 Task: Add to scrum project TruTech a team member softage.4@softage.net.
Action: Mouse moved to (243, 139)
Screenshot: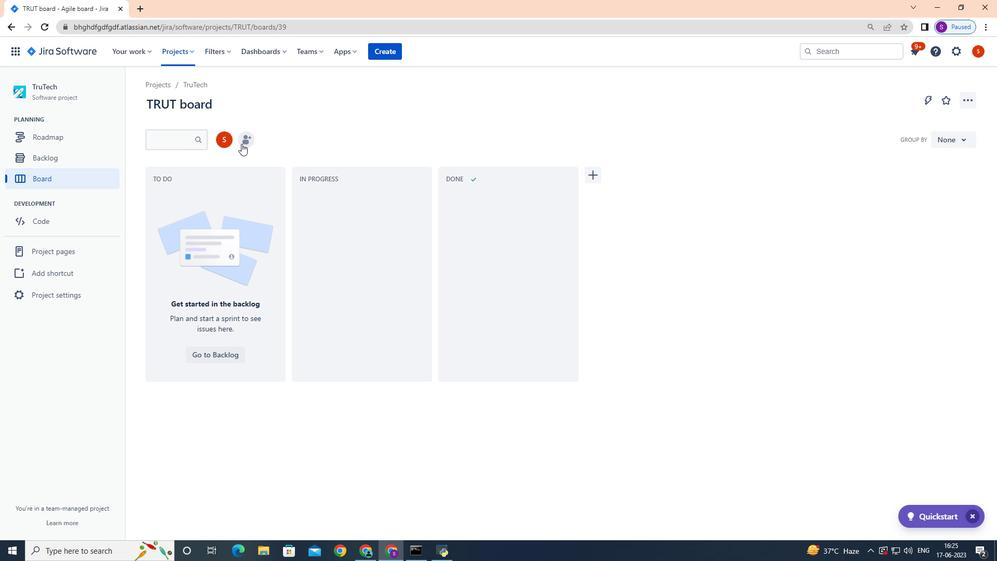
Action: Mouse pressed left at (243, 139)
Screenshot: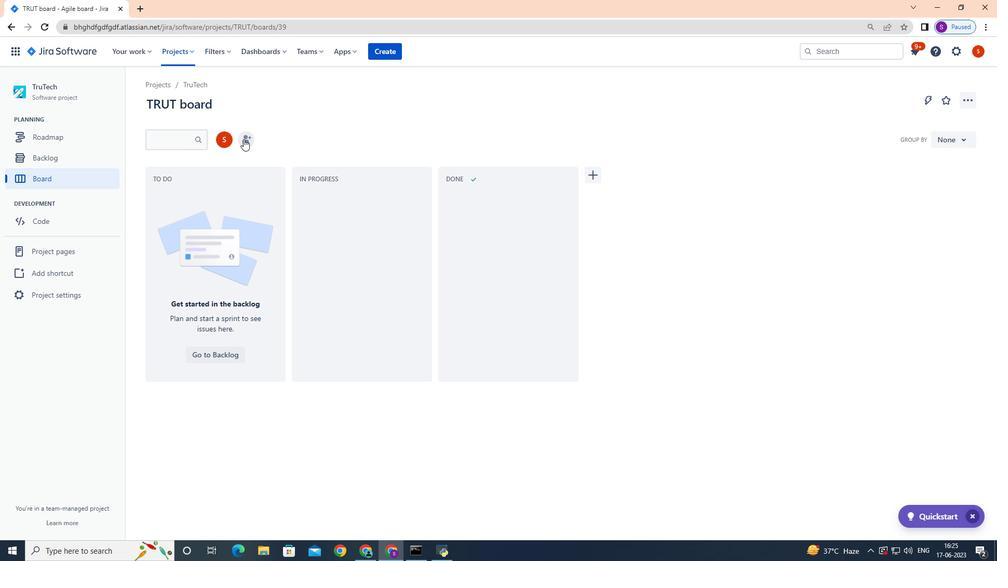 
Action: Mouse moved to (417, 130)
Screenshot: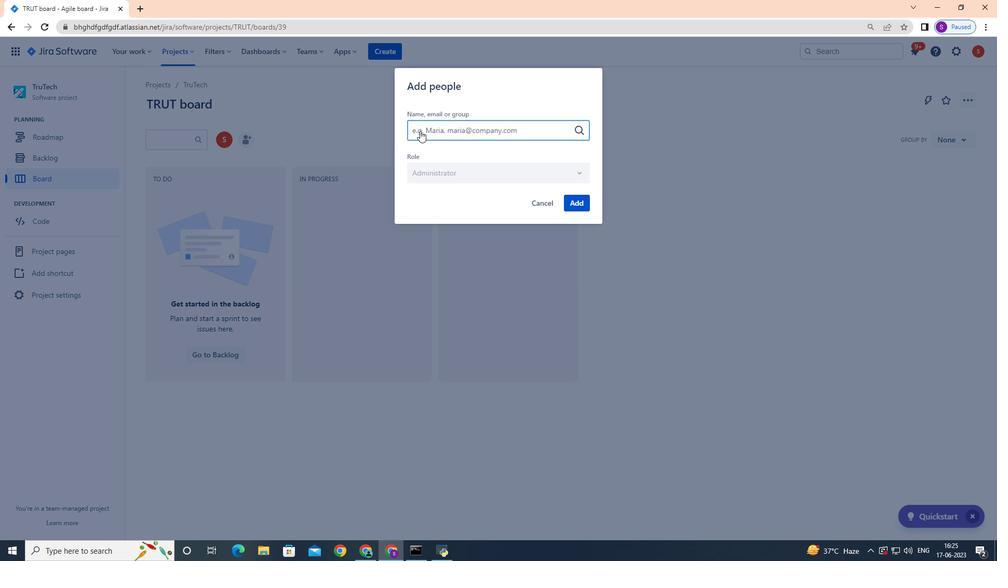 
Action: Key pressed softage.4
Screenshot: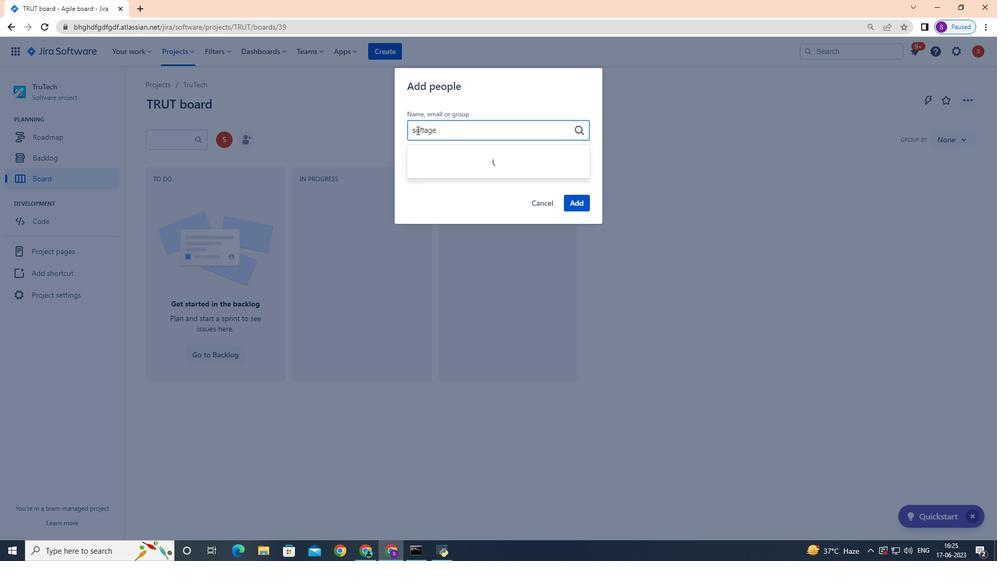 
Action: Mouse moved to (438, 157)
Screenshot: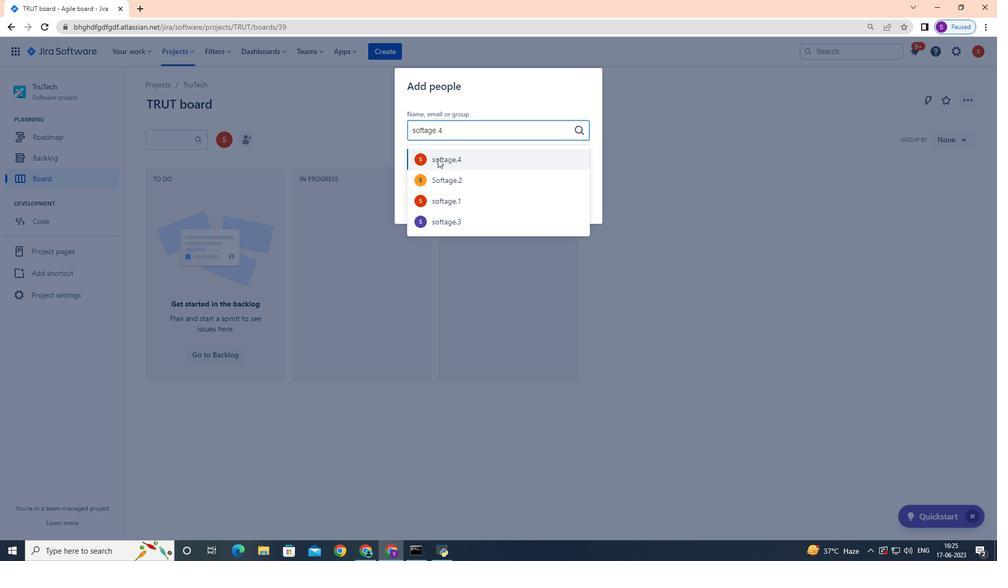 
Action: Mouse pressed left at (438, 157)
Screenshot: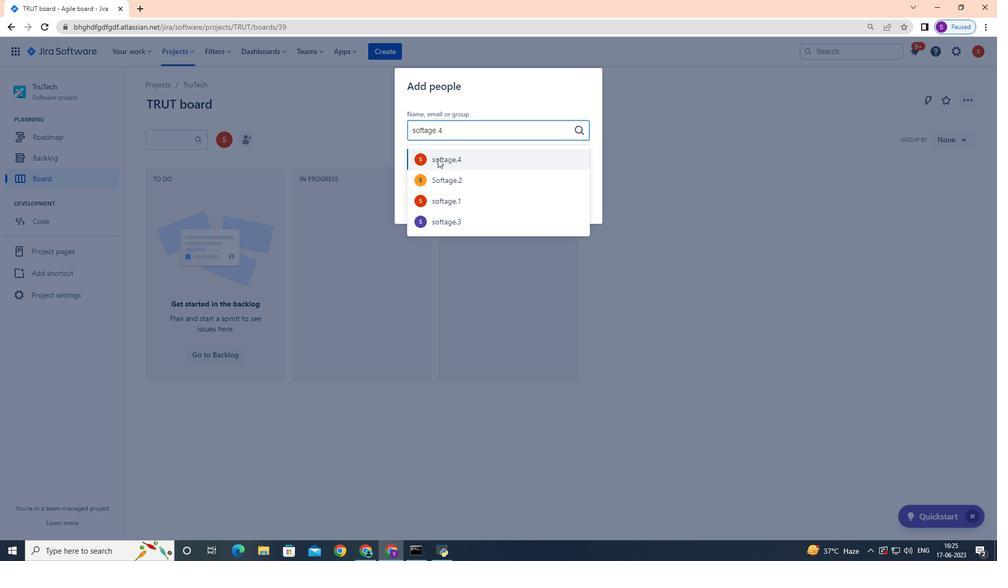 
Action: Mouse moved to (581, 203)
Screenshot: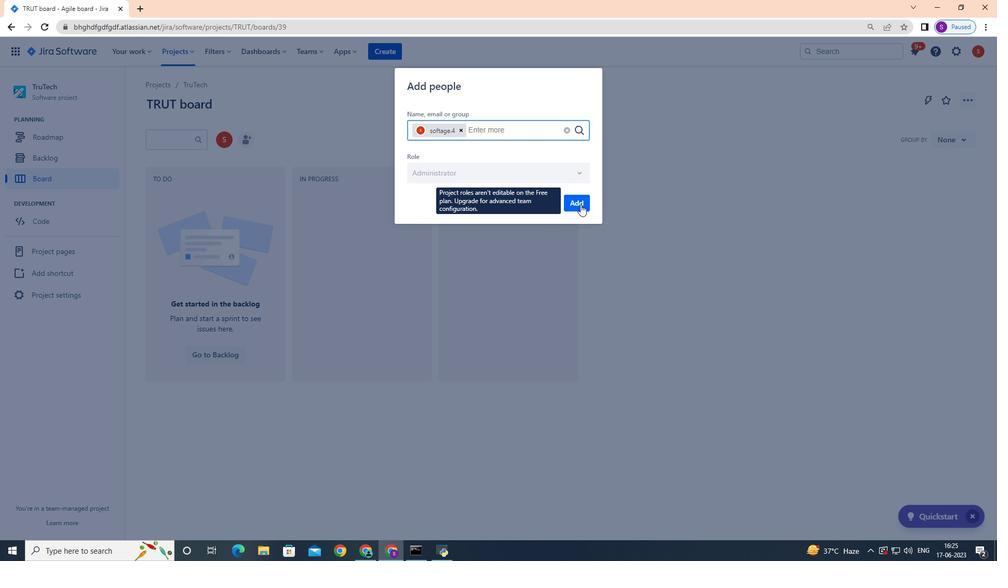 
Action: Mouse pressed left at (581, 203)
Screenshot: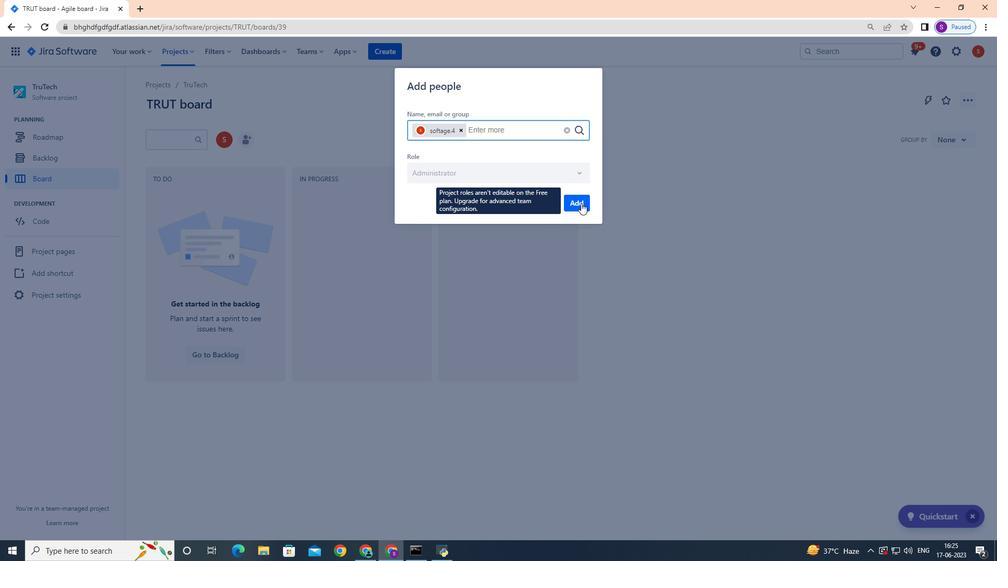 
Action: Mouse moved to (557, 168)
Screenshot: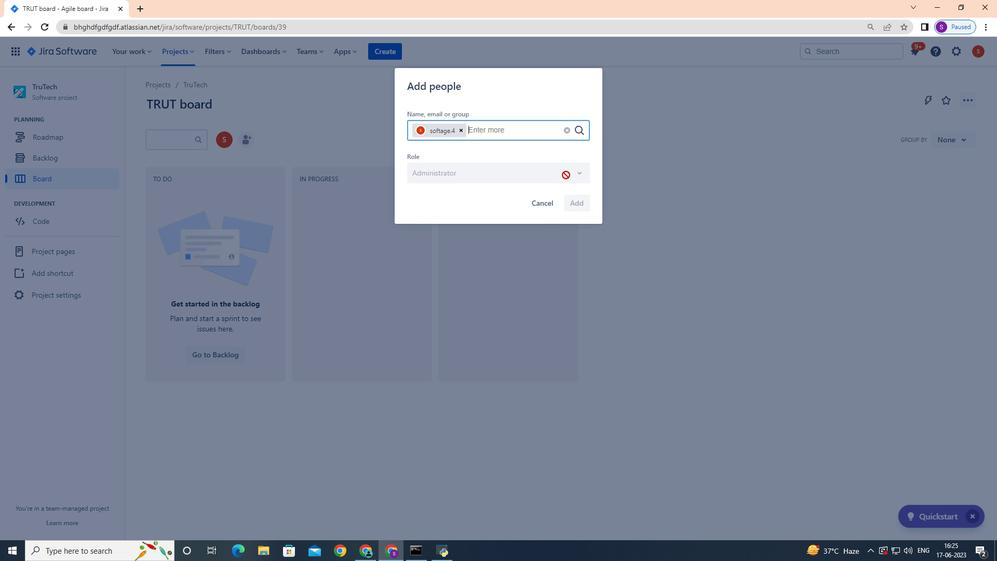 
